 Task: Create a section Infrastructure Monitoring Sprint and in the section, add a milestone Access Management Process Improvement in the project BlueChip
Action: Mouse moved to (277, 415)
Screenshot: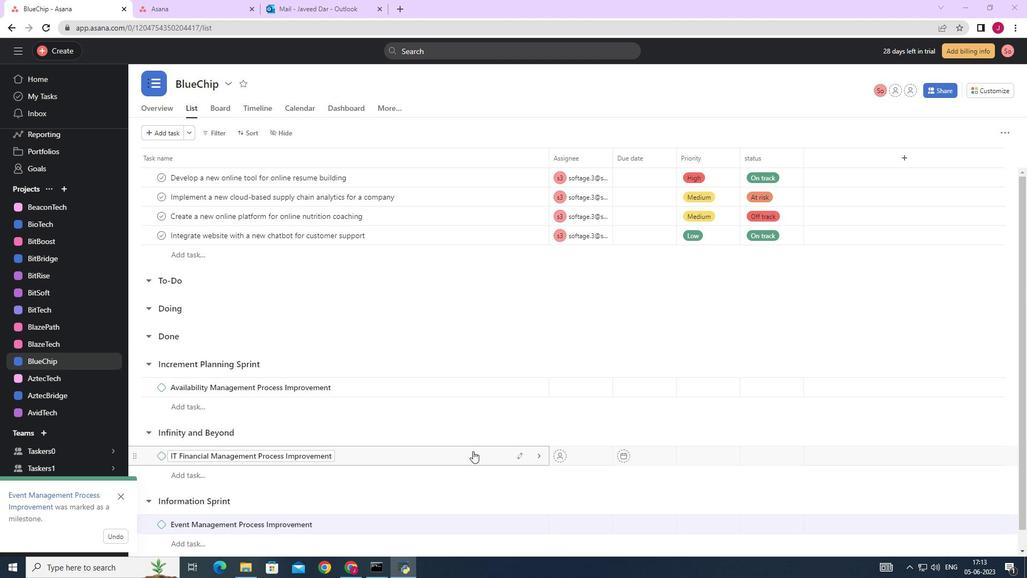 
Action: Mouse scrolled (283, 413) with delta (0, 0)
Screenshot: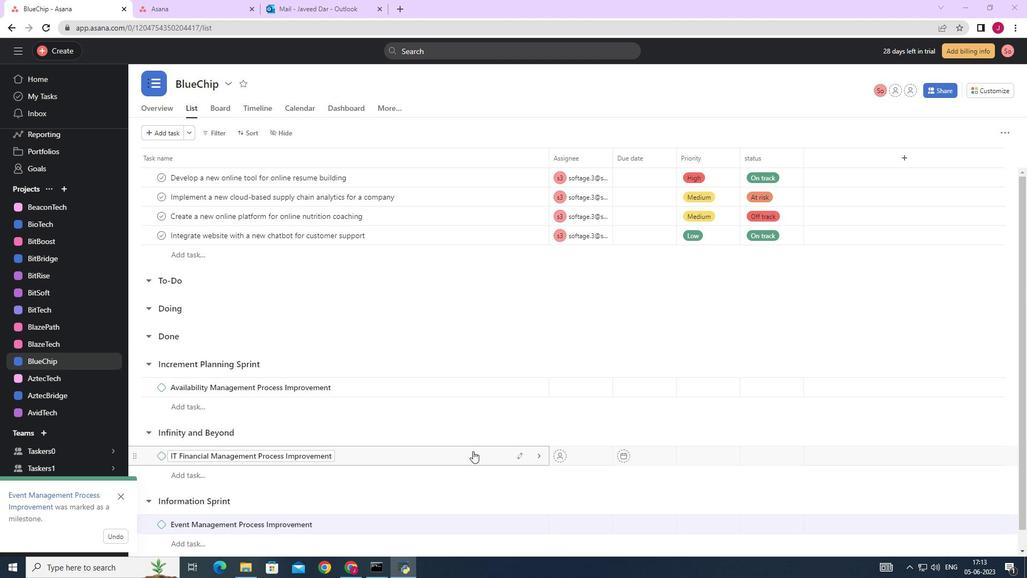 
Action: Mouse moved to (274, 416)
Screenshot: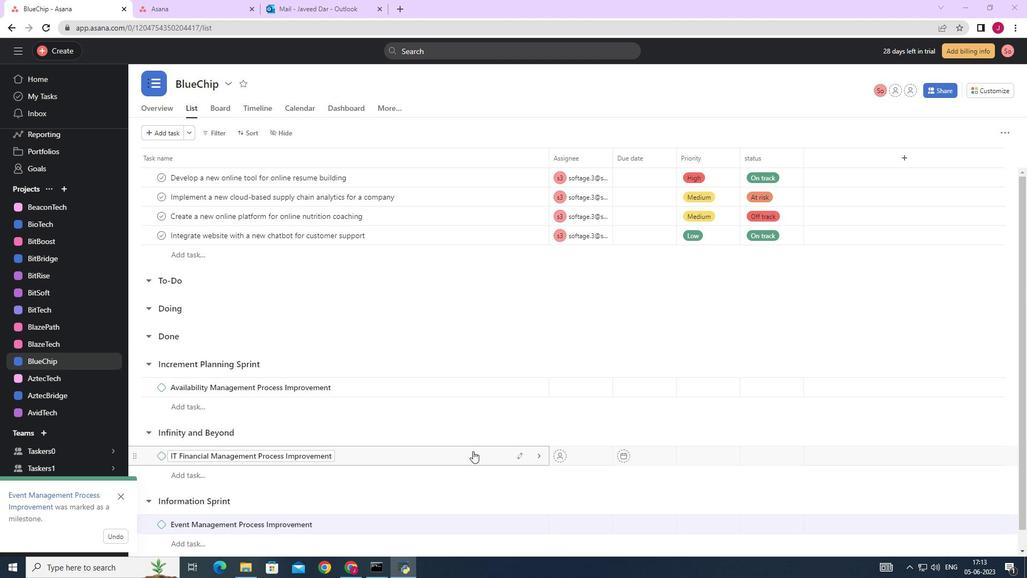 
Action: Mouse scrolled (283, 413) with delta (0, 0)
Screenshot: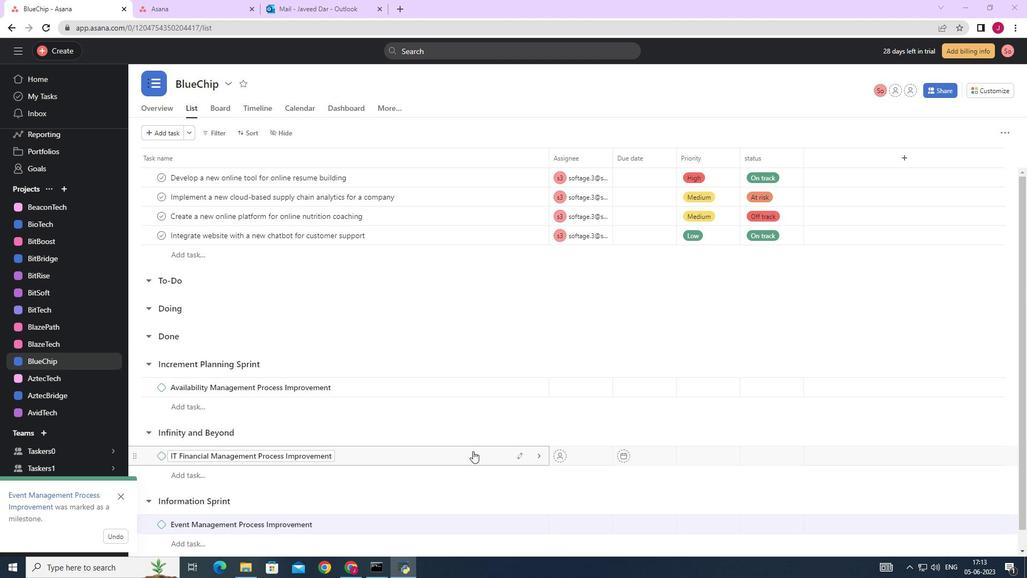
Action: Mouse moved to (249, 422)
Screenshot: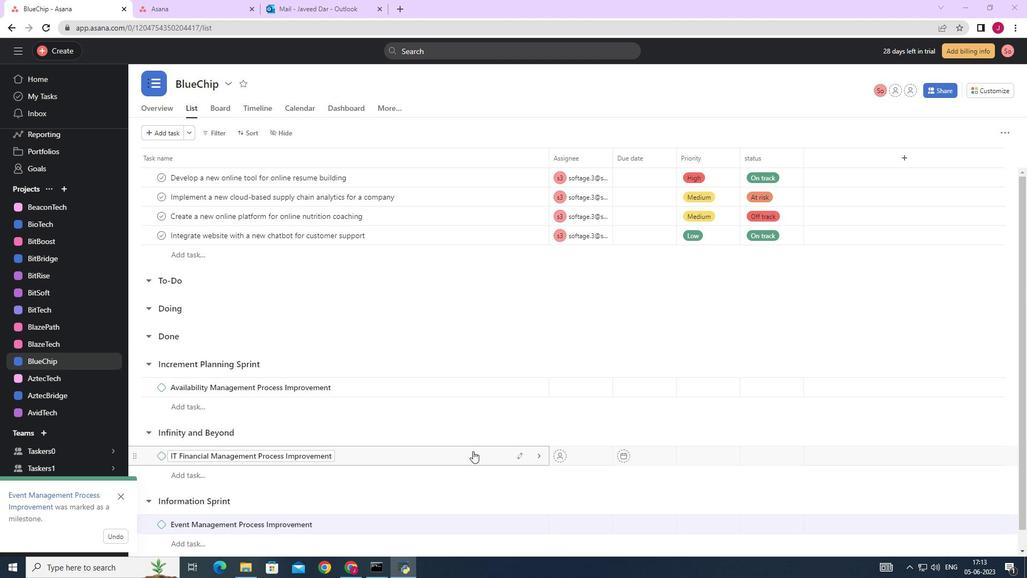 
Action: Mouse scrolled (283, 413) with delta (0, 0)
Screenshot: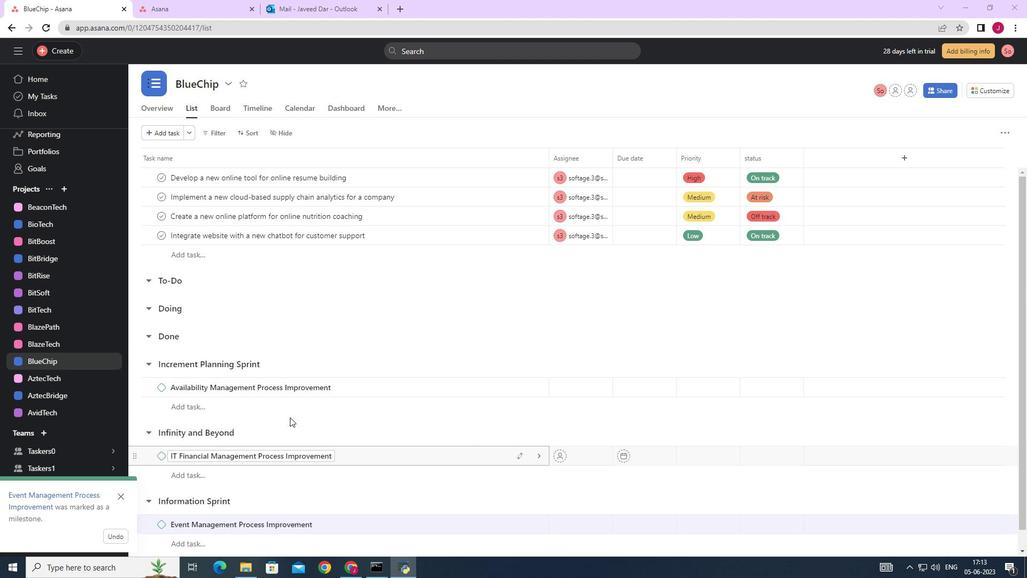 
Action: Mouse moved to (217, 426)
Screenshot: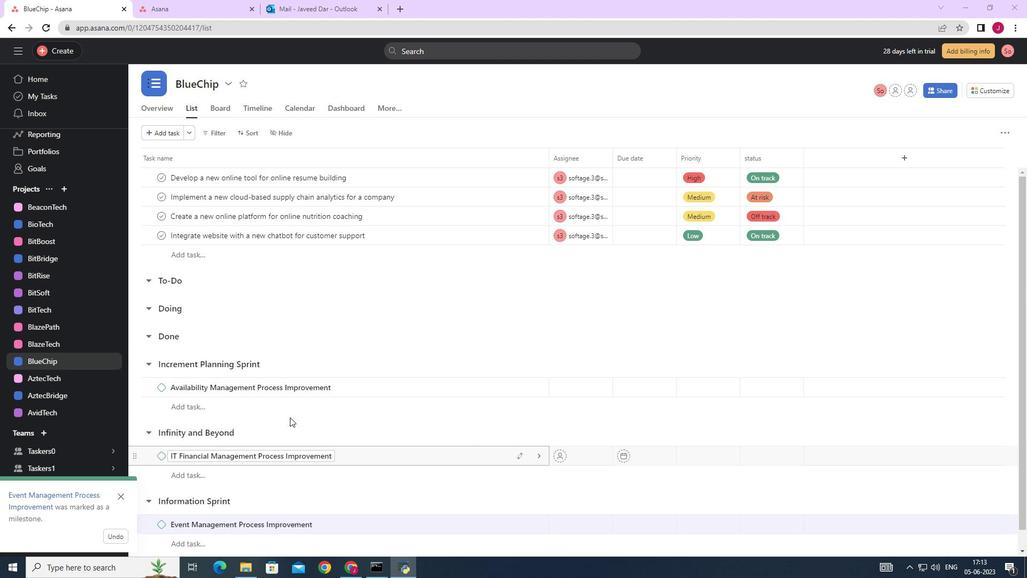 
Action: Mouse scrolled (283, 413) with delta (0, 0)
Screenshot: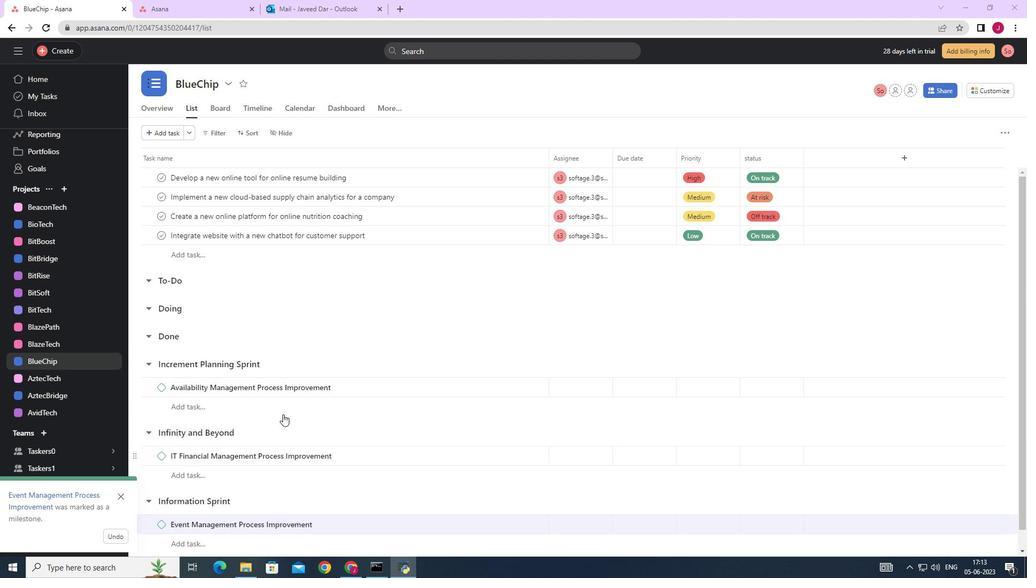 
Action: Mouse moved to (176, 430)
Screenshot: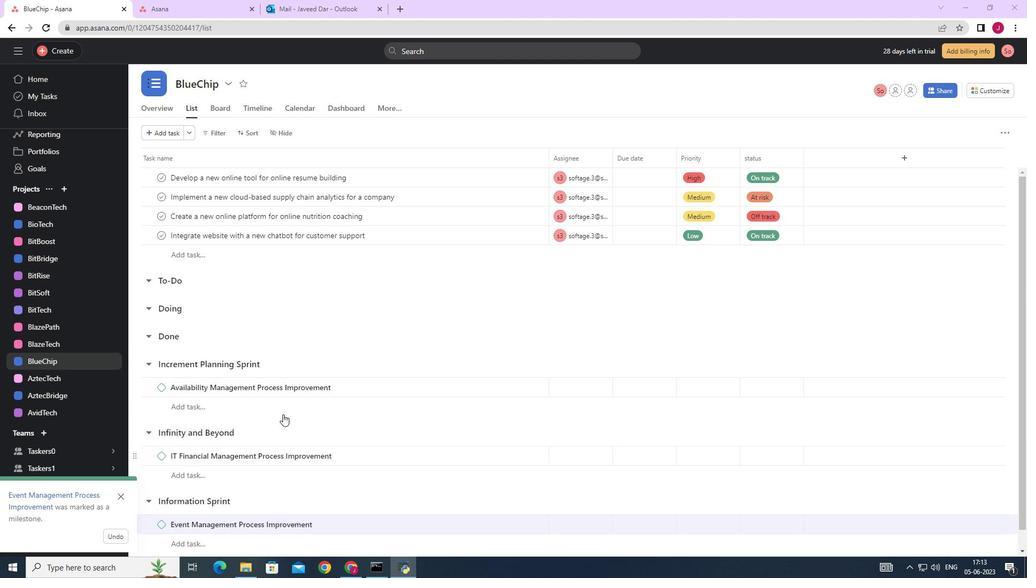 
Action: Mouse scrolled (283, 413) with delta (0, 0)
Screenshot: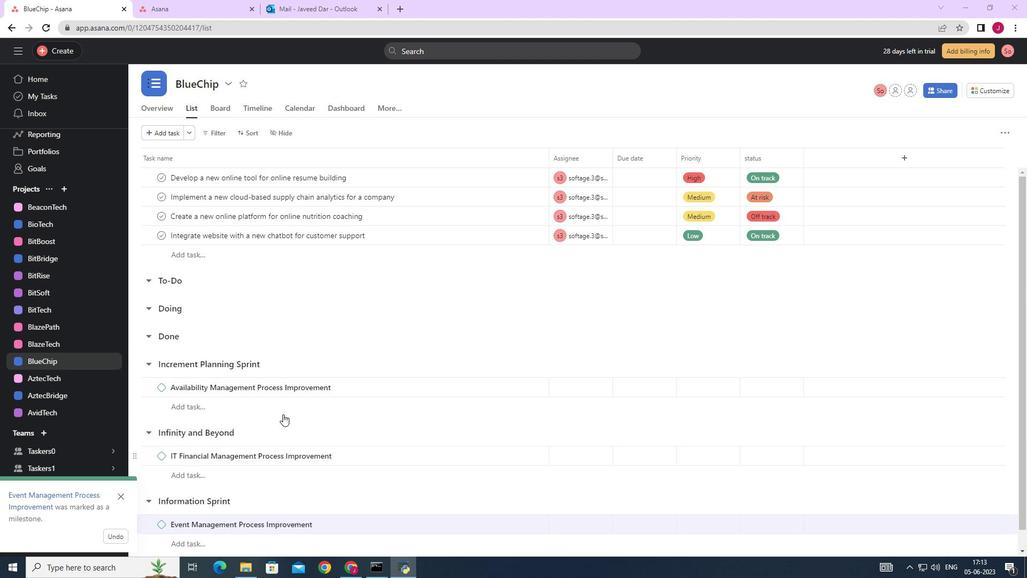 
Action: Mouse moved to (148, 430)
Screenshot: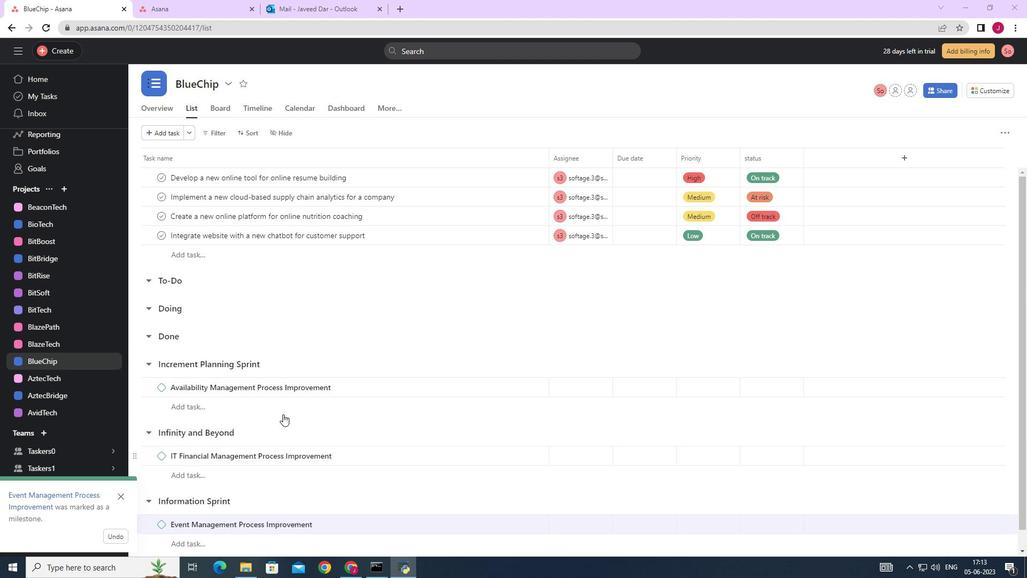 
Action: Mouse scrolled (283, 413) with delta (0, 0)
Screenshot: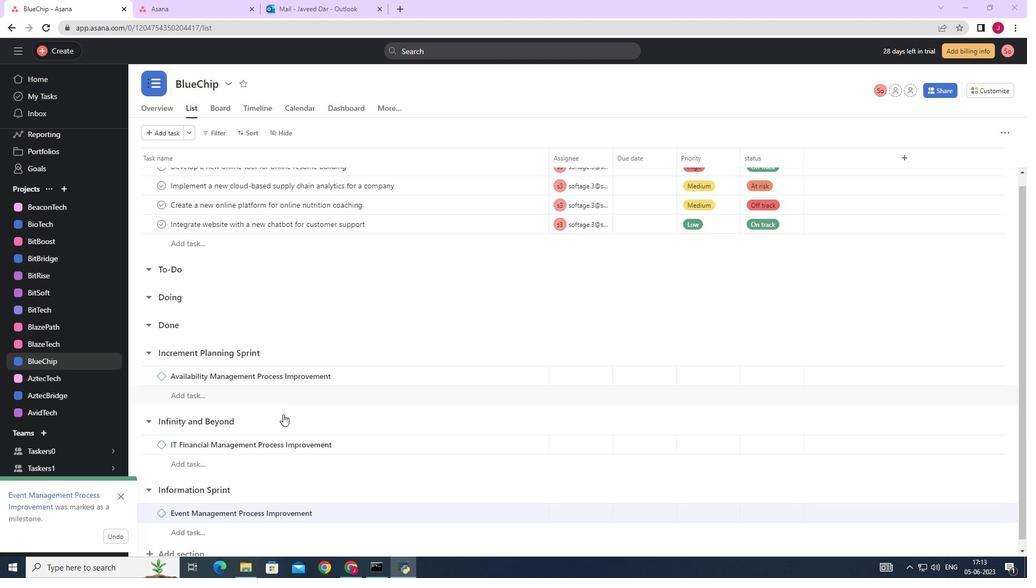 
Action: Mouse moved to (124, 495)
Screenshot: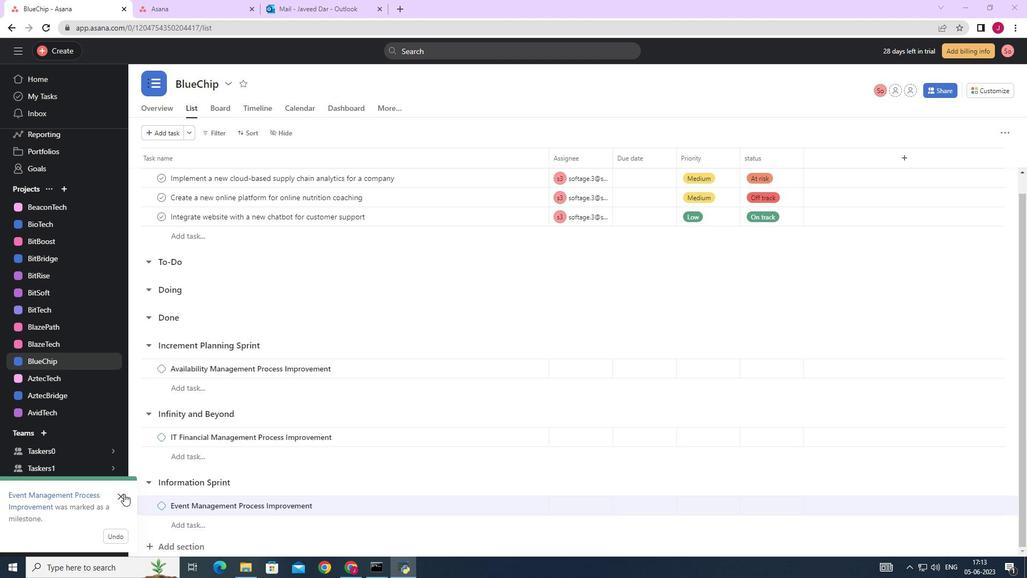 
Action: Mouse pressed left at (124, 495)
Screenshot: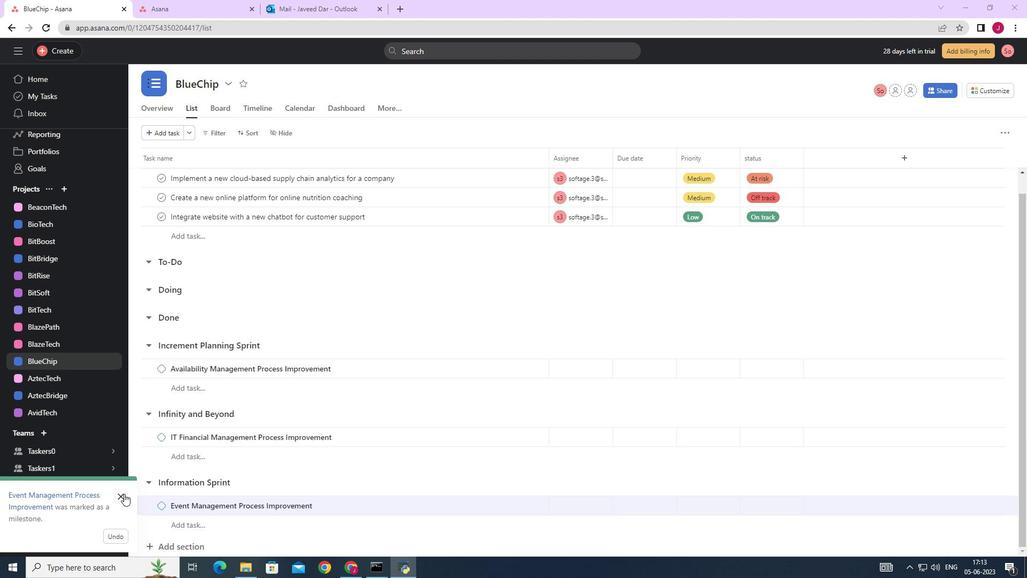 
Action: Mouse moved to (260, 458)
Screenshot: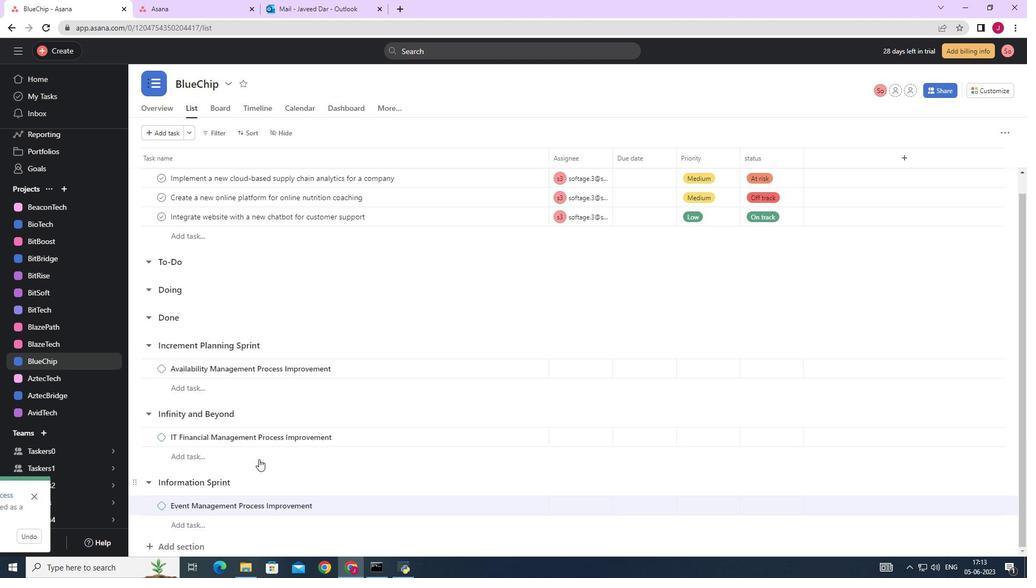 
Action: Mouse scrolled (260, 458) with delta (0, 0)
Screenshot: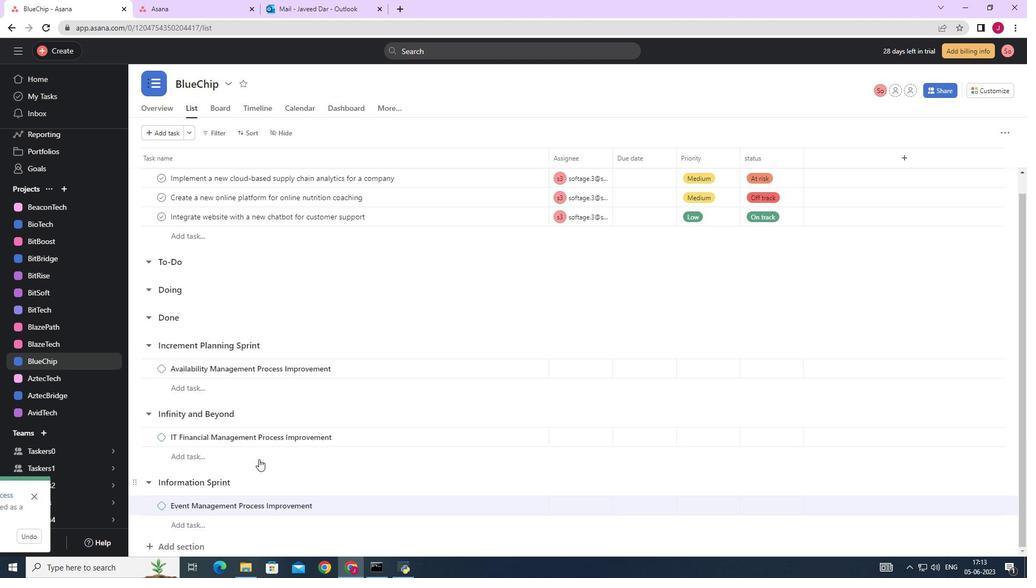 
Action: Mouse scrolled (260, 458) with delta (0, 0)
Screenshot: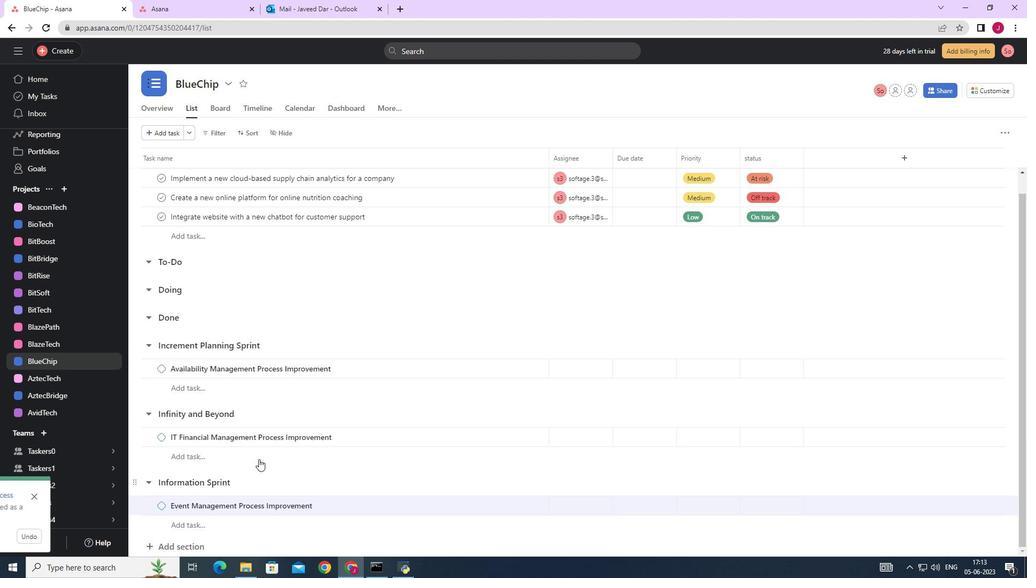 
Action: Mouse scrolled (260, 458) with delta (0, 0)
Screenshot: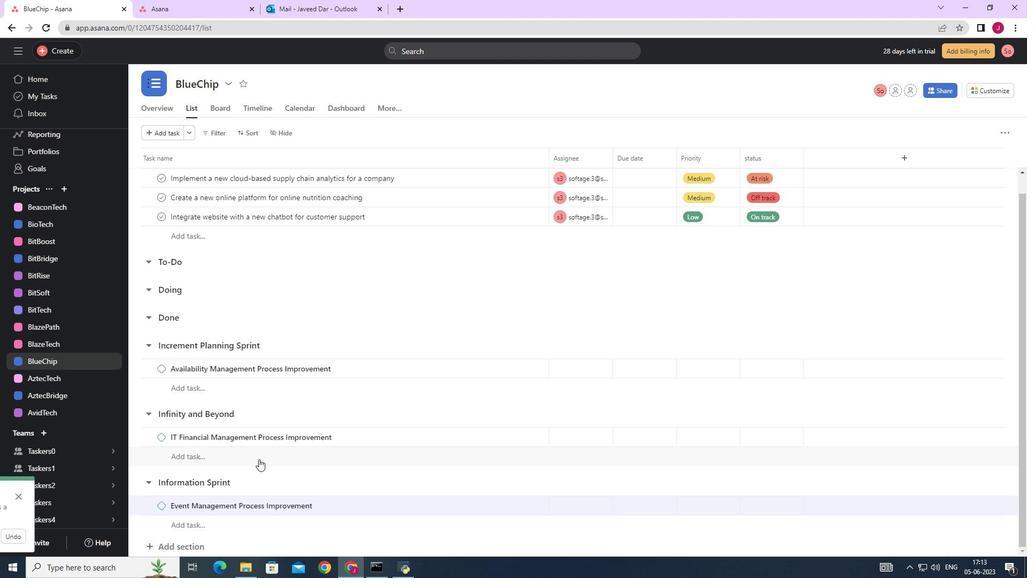 
Action: Mouse scrolled (260, 458) with delta (0, 0)
Screenshot: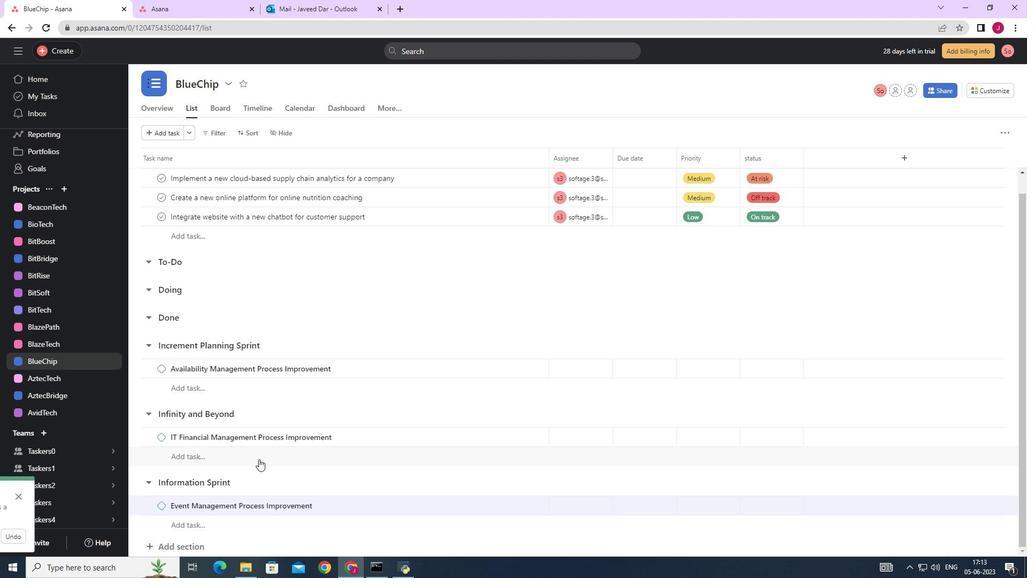 
Action: Mouse scrolled (260, 458) with delta (0, 0)
Screenshot: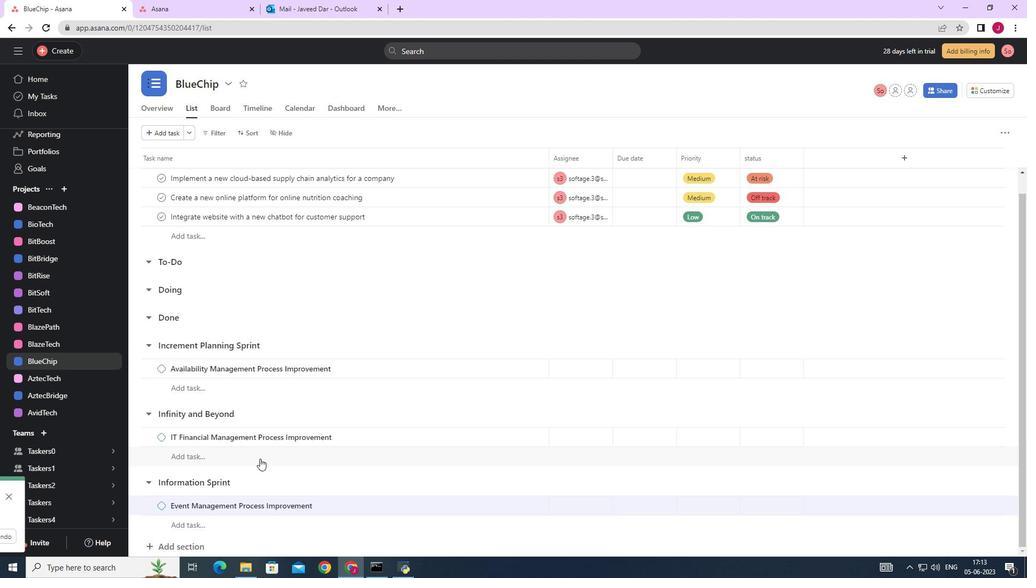 
Action: Mouse scrolled (260, 458) with delta (0, 0)
Screenshot: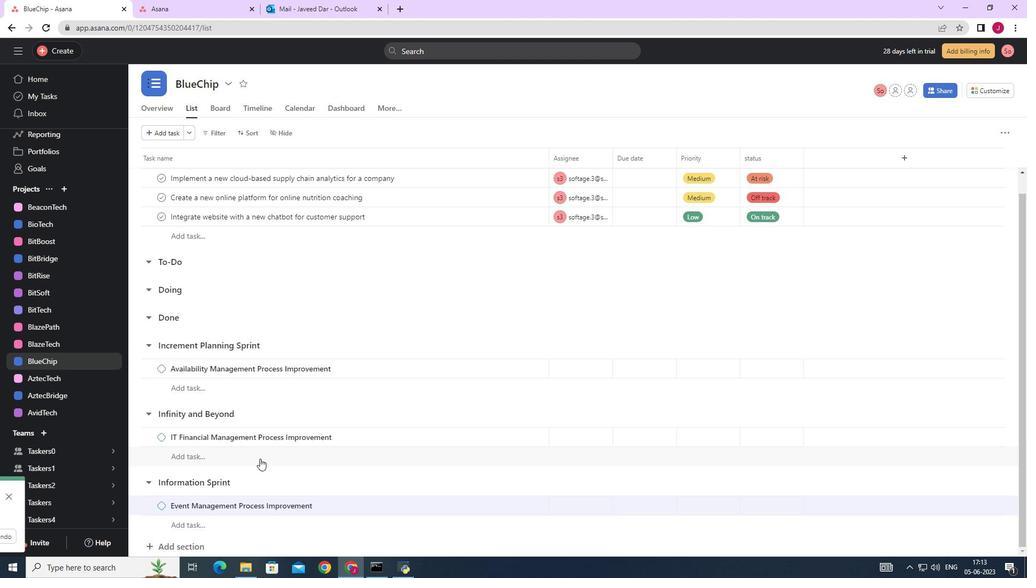 
Action: Mouse moved to (262, 455)
Screenshot: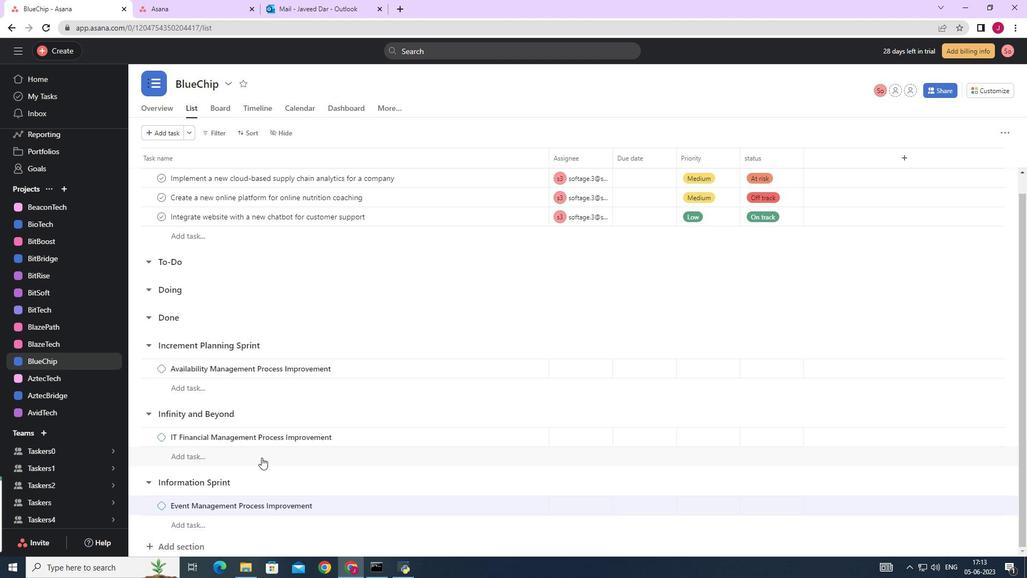 
Action: Mouse scrolled (262, 455) with delta (0, 0)
Screenshot: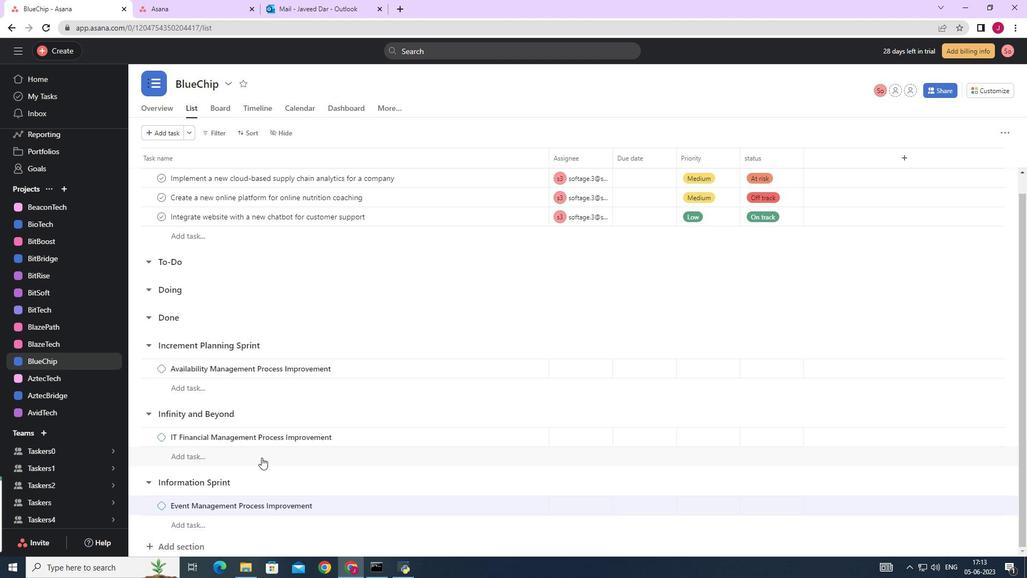 
Action: Mouse scrolled (262, 455) with delta (0, 0)
Screenshot: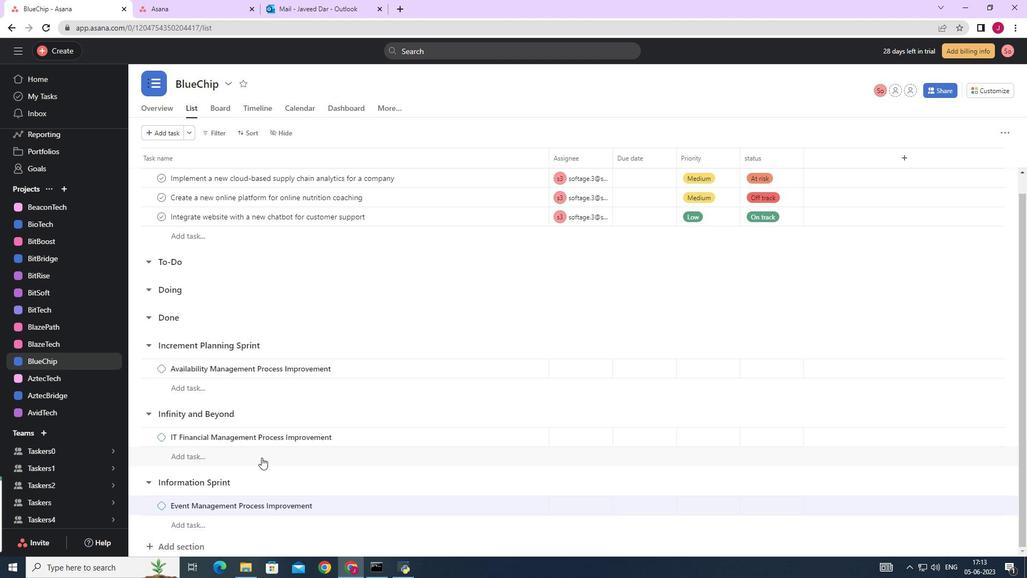 
Action: Mouse scrolled (262, 455) with delta (0, 0)
Screenshot: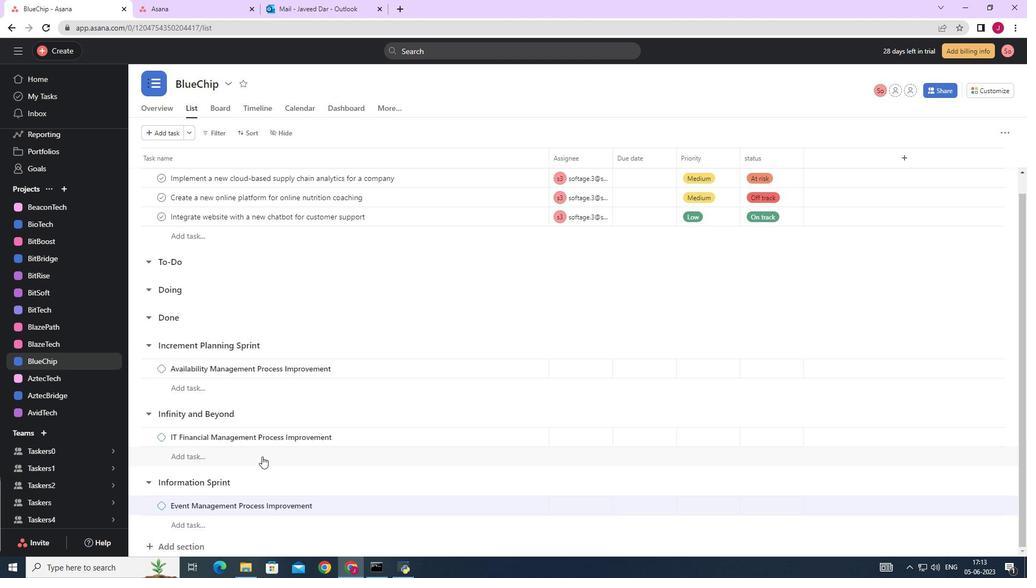 
Action: Mouse scrolled (262, 455) with delta (0, 0)
Screenshot: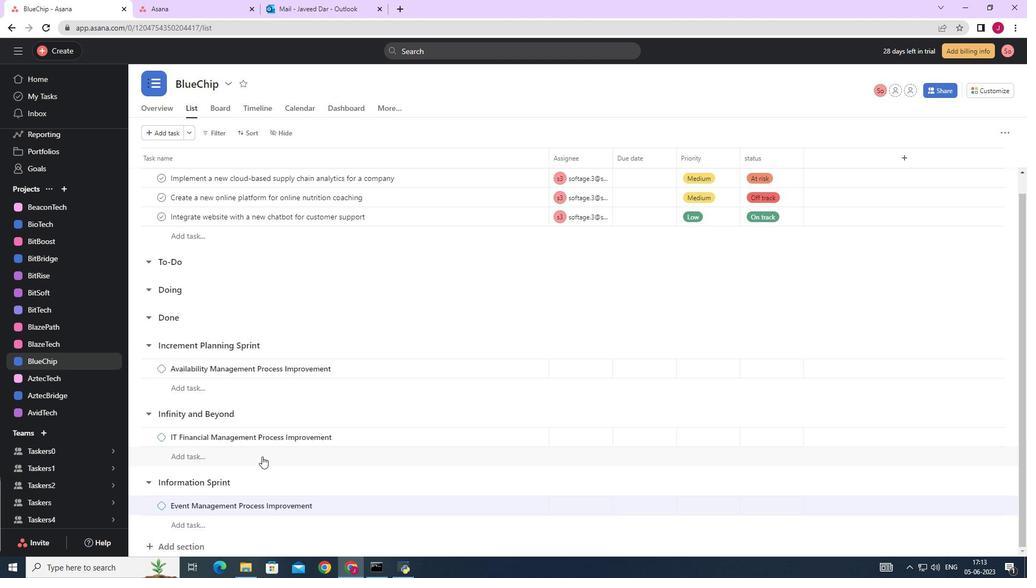 
Action: Mouse moved to (192, 543)
Screenshot: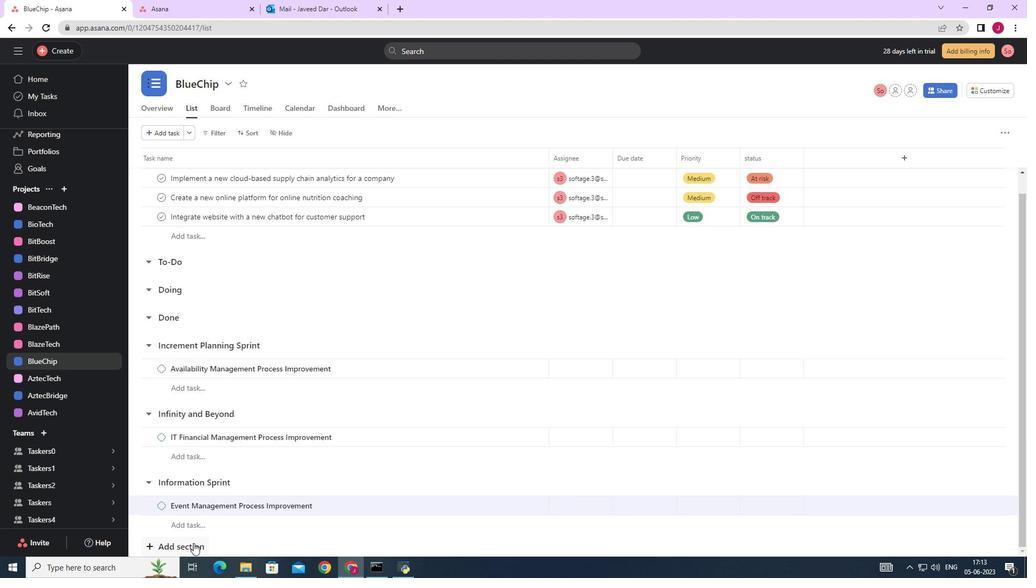 
Action: Mouse pressed left at (192, 543)
Screenshot: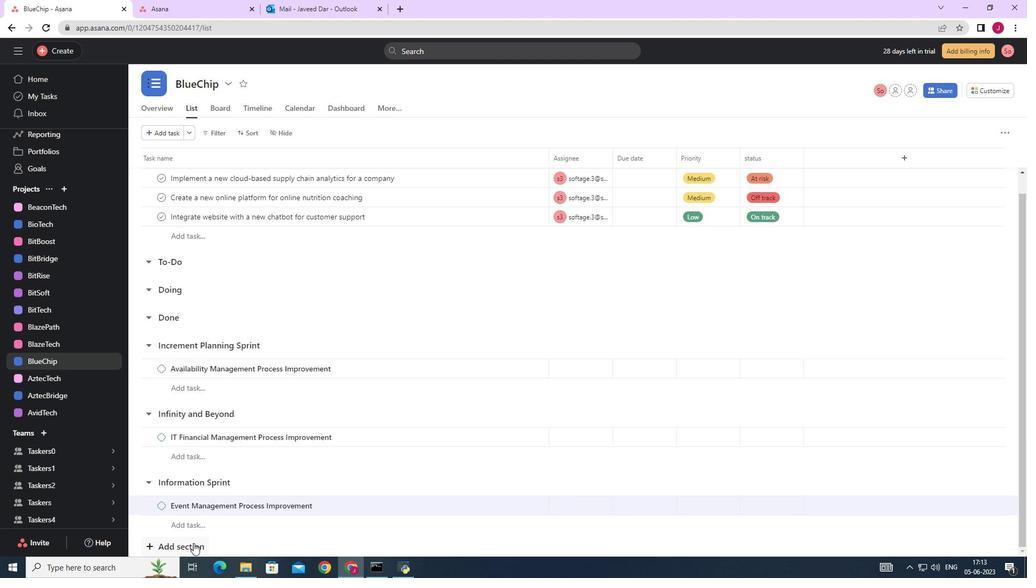 
Action: Mouse scrolled (192, 543) with delta (0, 0)
Screenshot: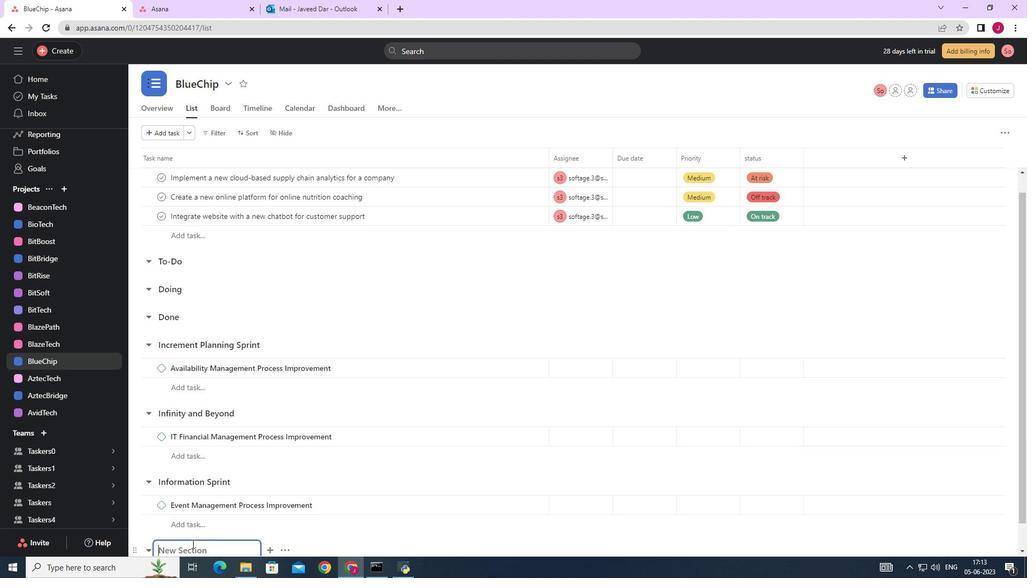
Action: Mouse scrolled (192, 543) with delta (0, 0)
Screenshot: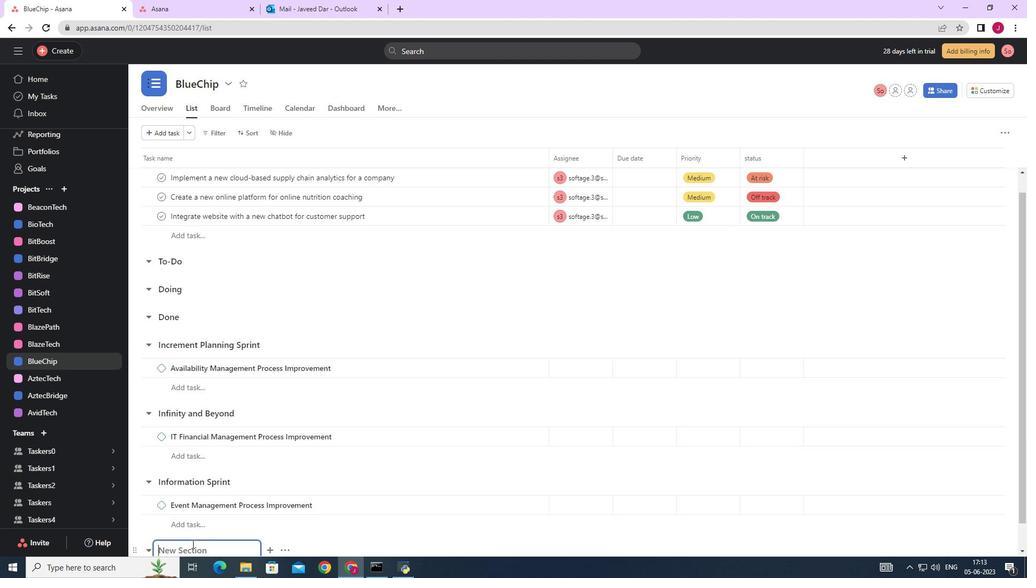 
Action: Mouse scrolled (192, 543) with delta (0, 0)
Screenshot: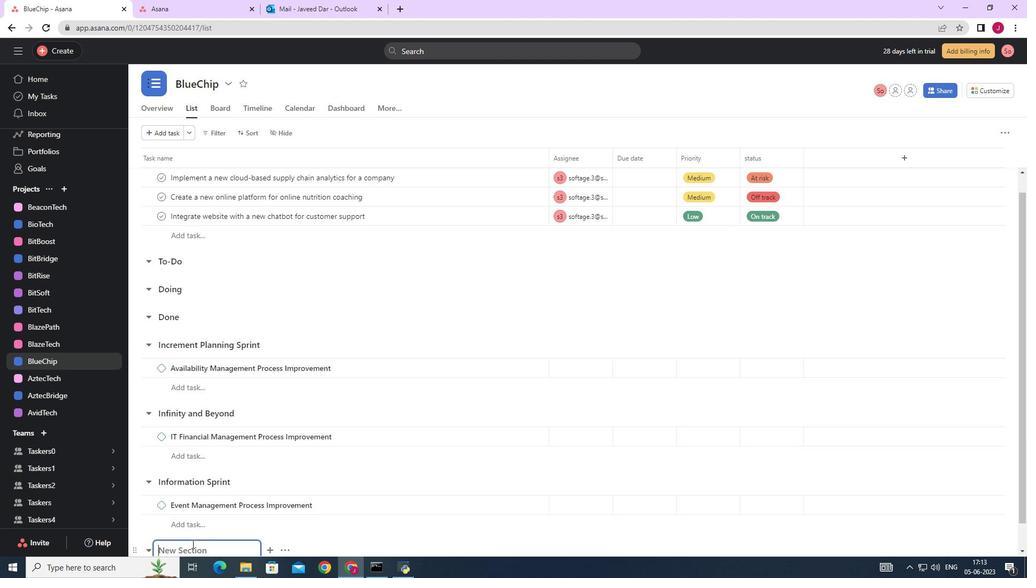 
Action: Mouse scrolled (192, 543) with delta (0, 0)
Screenshot: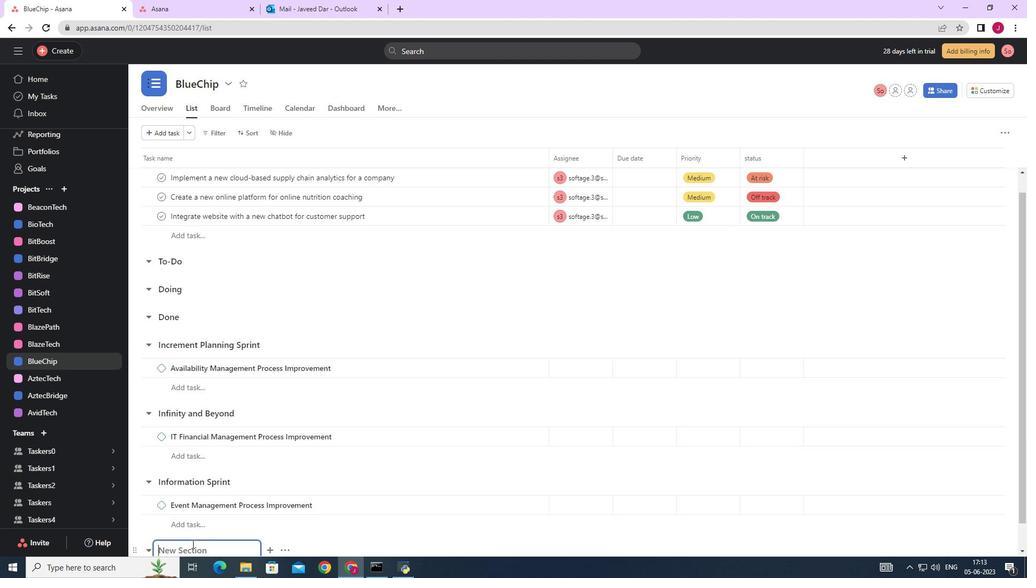 
Action: Mouse scrolled (192, 543) with delta (0, 0)
Screenshot: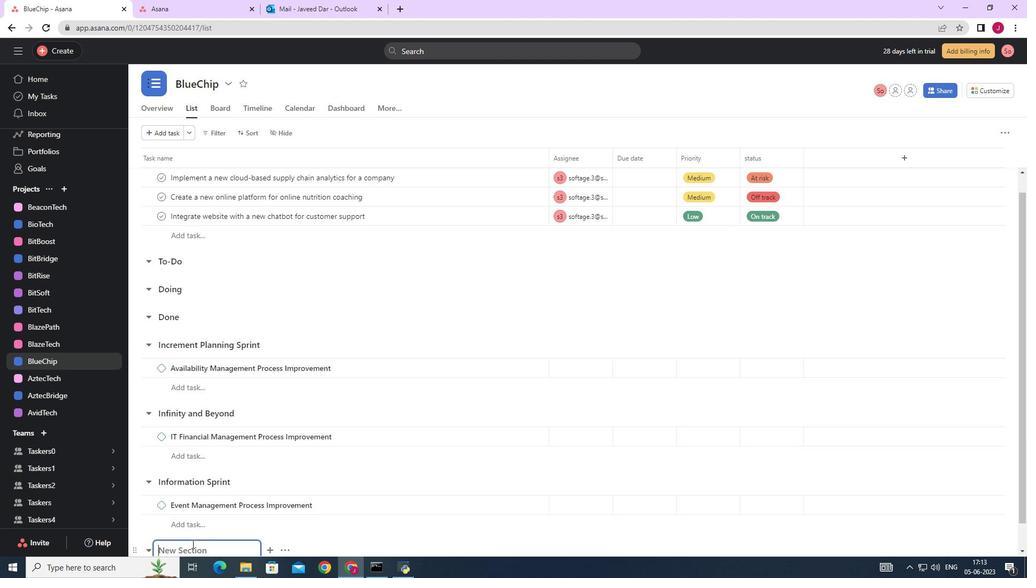 
Action: Mouse scrolled (192, 543) with delta (0, 0)
Screenshot: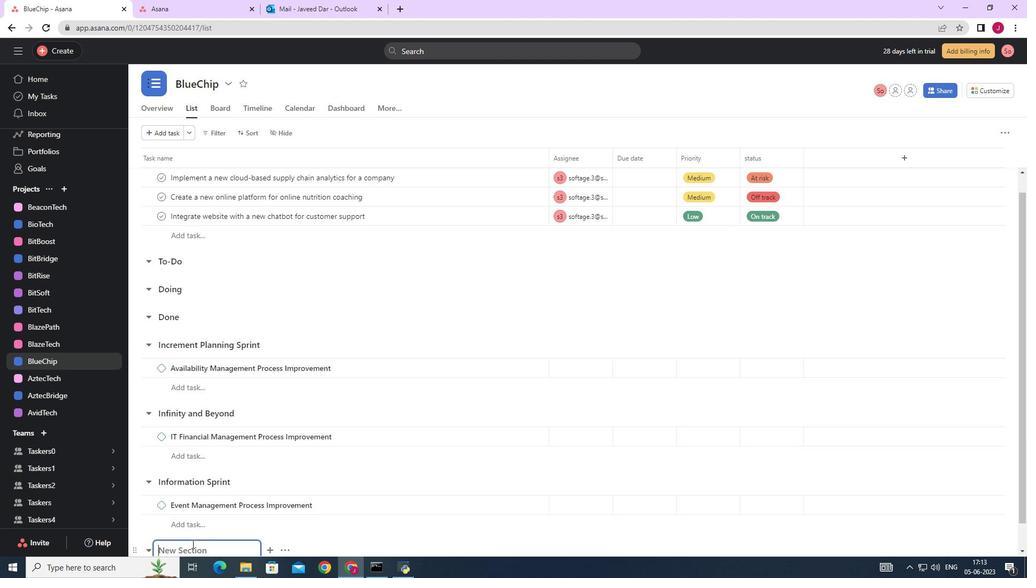 
Action: Mouse moved to (201, 519)
Screenshot: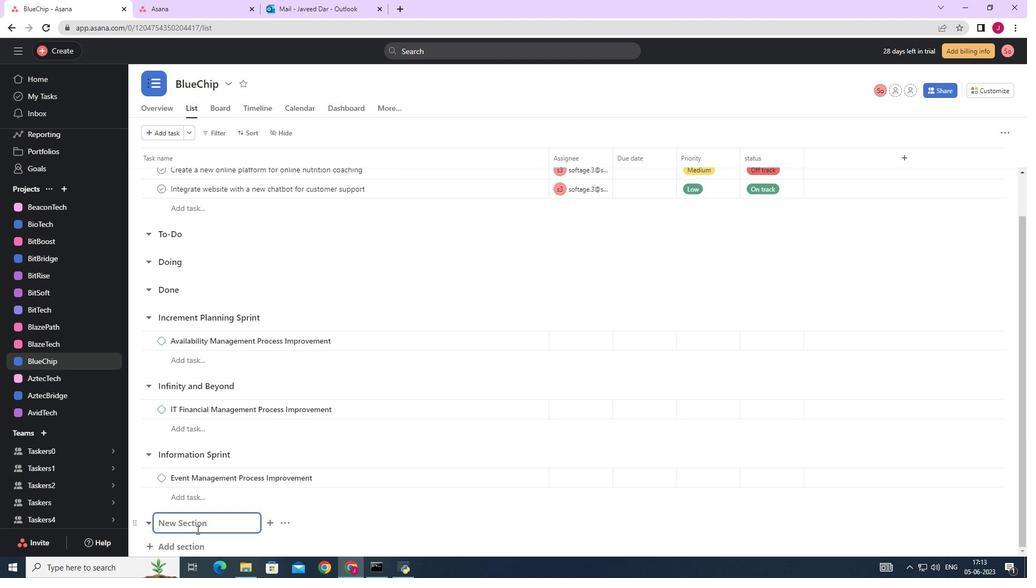 
Action: Mouse pressed left at (201, 519)
Screenshot: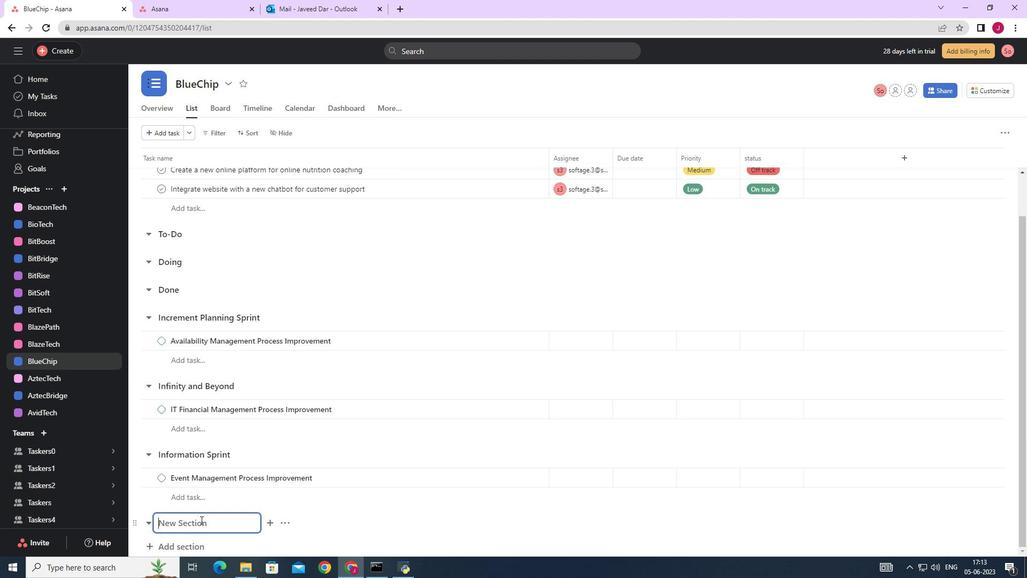 
Action: Key pressed <Key.caps_lock>I<Key.caps_lock>nfrastructure<Key.space><Key.caps_lock>M<Key.caps_lock>onitoring<Key.space><Key.caps_lock>S<Key.caps_lock>print<Key.enter><Key.caps_lock>A<Key.caps_lock>css<Key.backspace><Key.backspace>cess<Key.space><Key.caps_lock>M<Key.caps_lock>anagement<Key.space><Key.caps_lock>P<Key.caps_lock>rocess<Key.space><Key.caps_lock>I<Key.caps_lock>mprovement<Key.space>
Screenshot: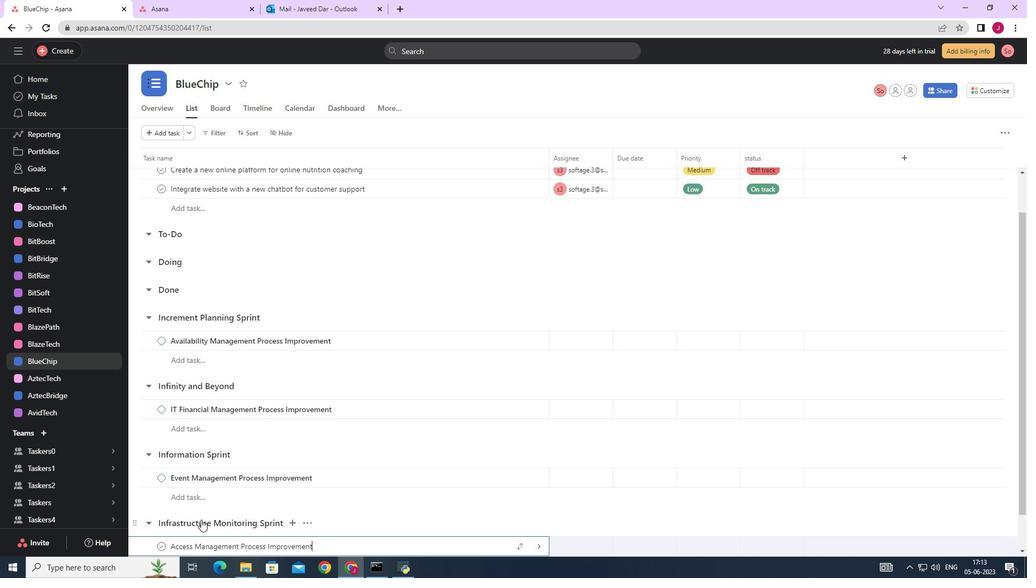 
Action: Mouse moved to (542, 543)
Screenshot: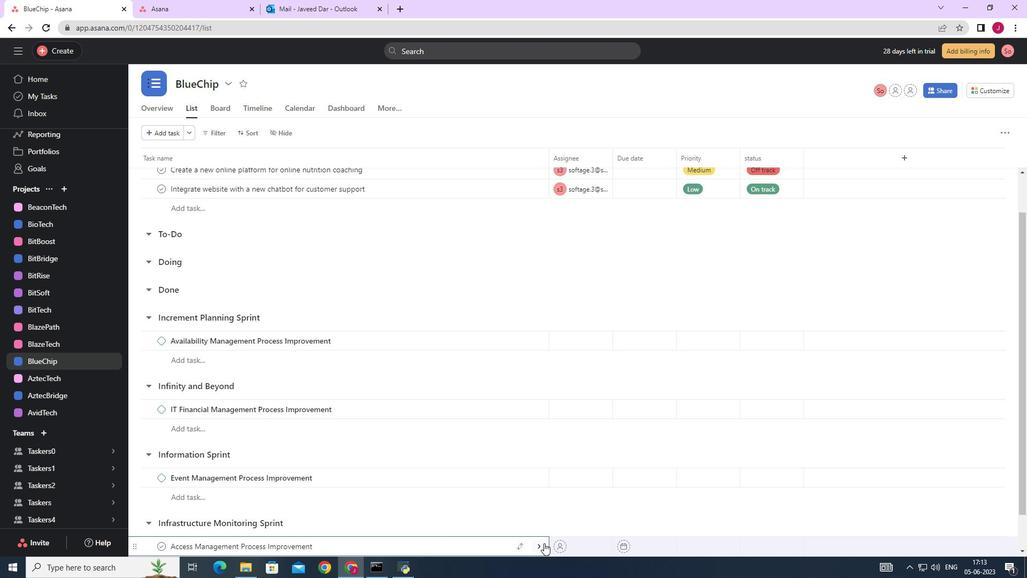 
Action: Mouse pressed left at (542, 543)
Screenshot: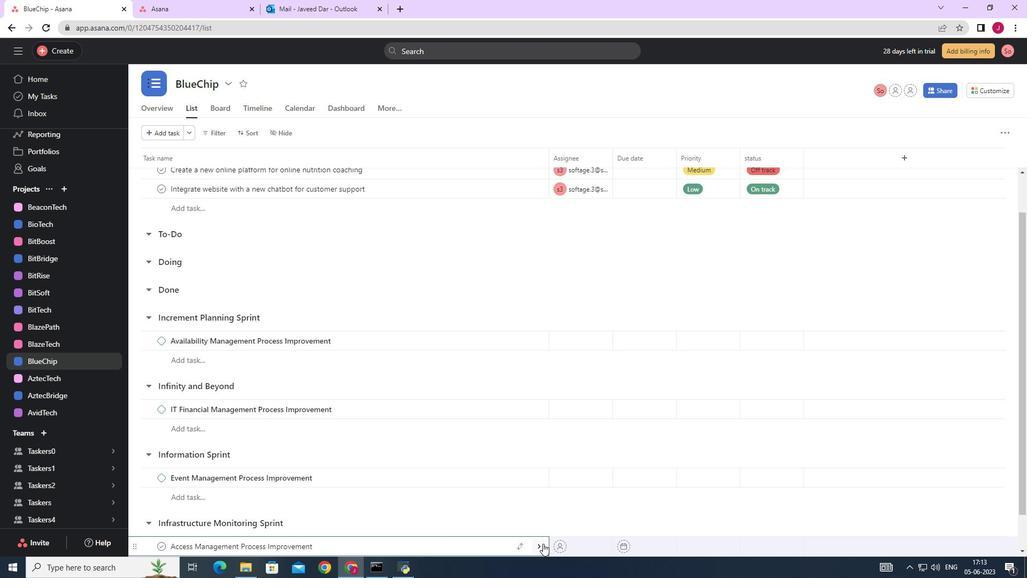 
Action: Mouse moved to (991, 132)
Screenshot: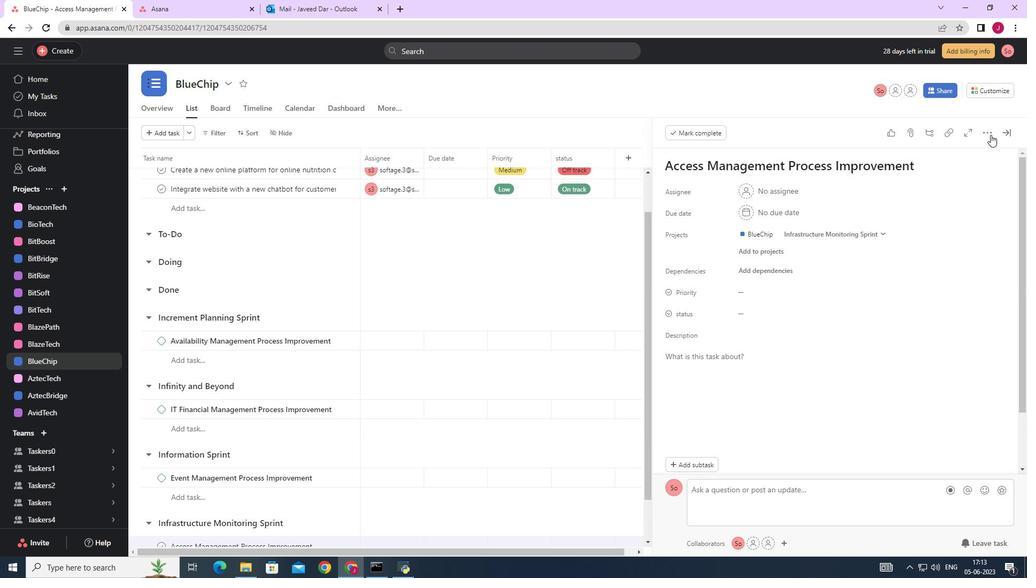 
Action: Mouse pressed left at (991, 132)
Screenshot: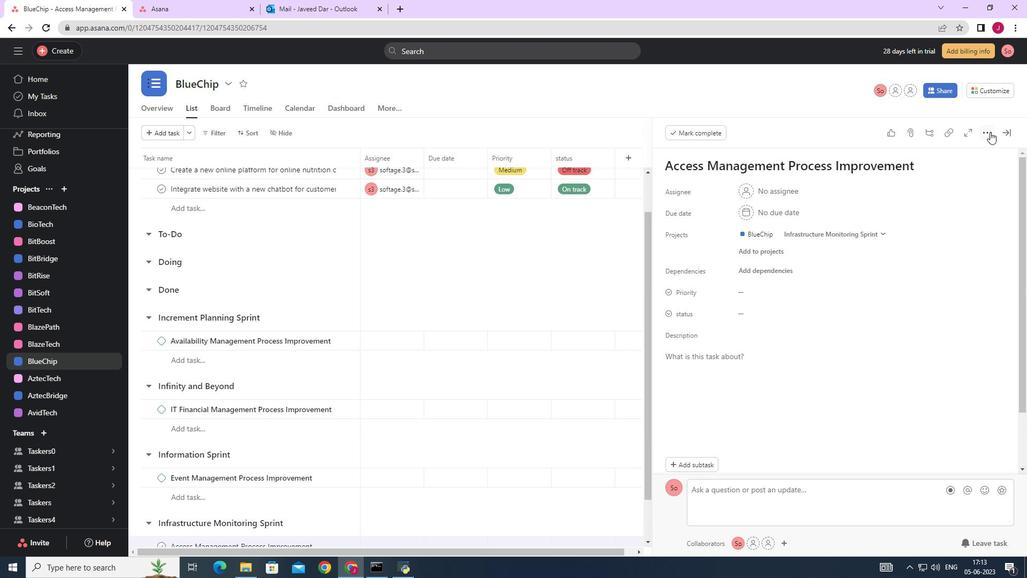 
Action: Mouse moved to (898, 171)
Screenshot: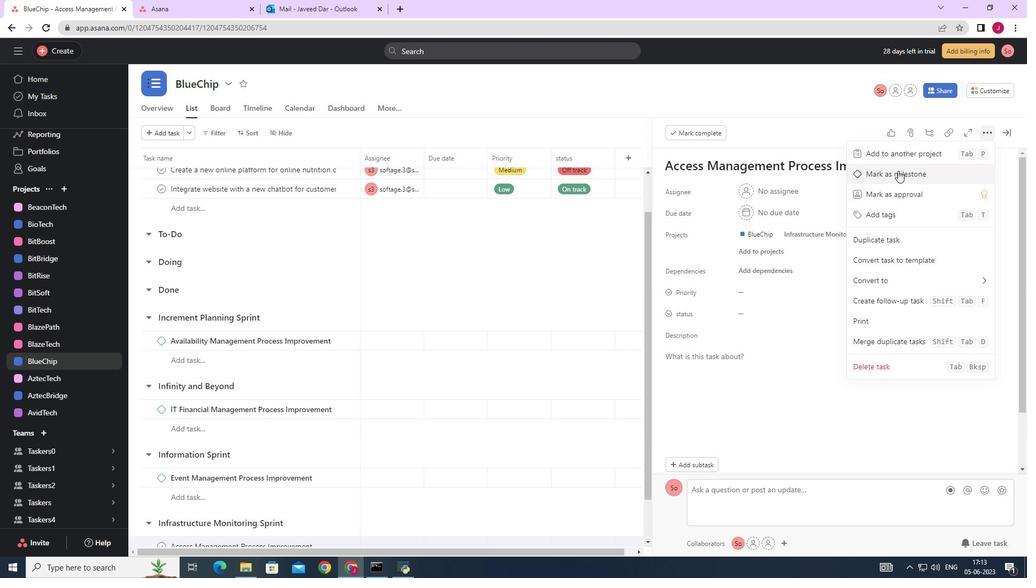 
Action: Mouse pressed left at (898, 171)
Screenshot: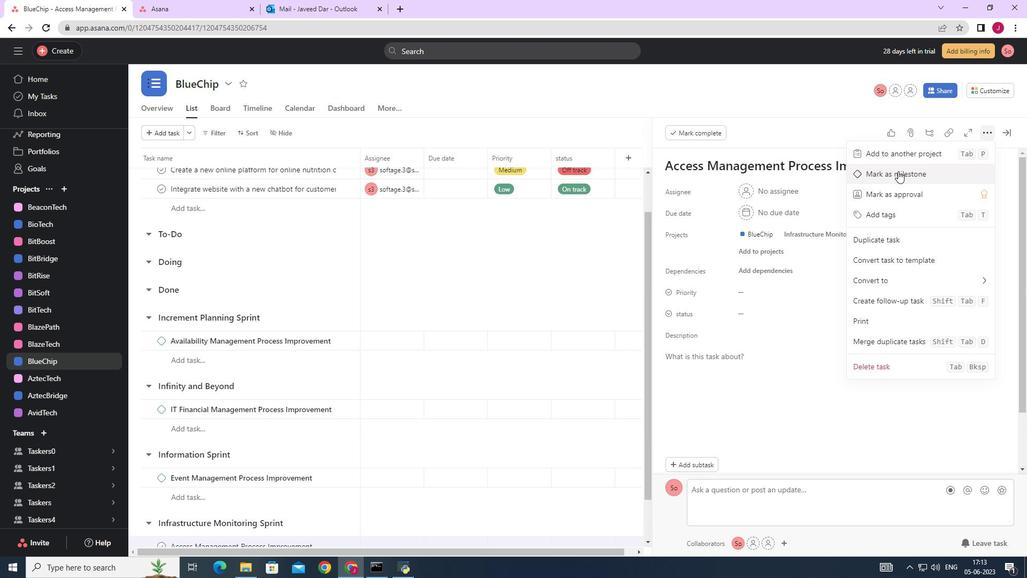 
Action: Mouse moved to (1007, 134)
Screenshot: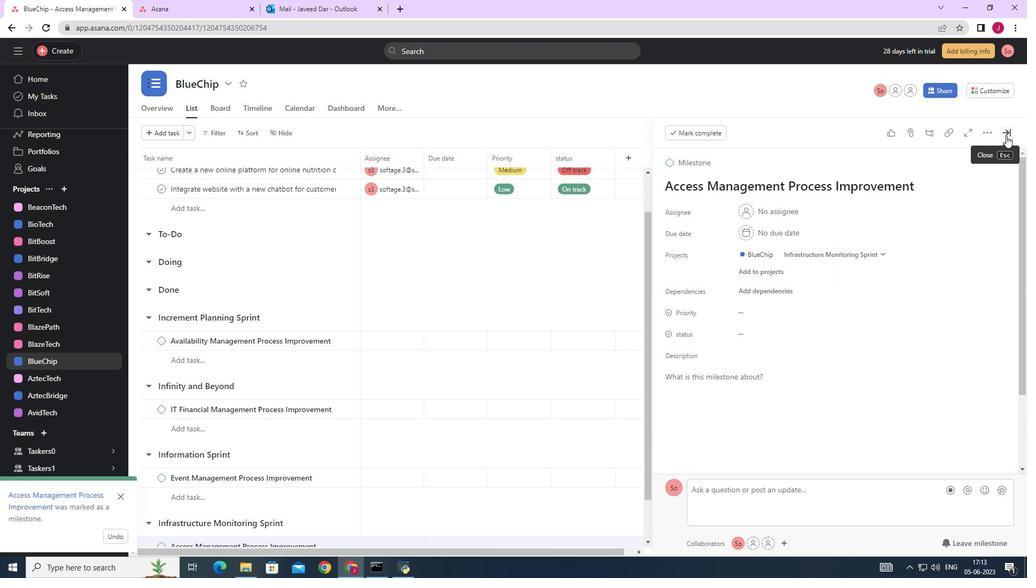 
Action: Mouse pressed left at (1007, 134)
Screenshot: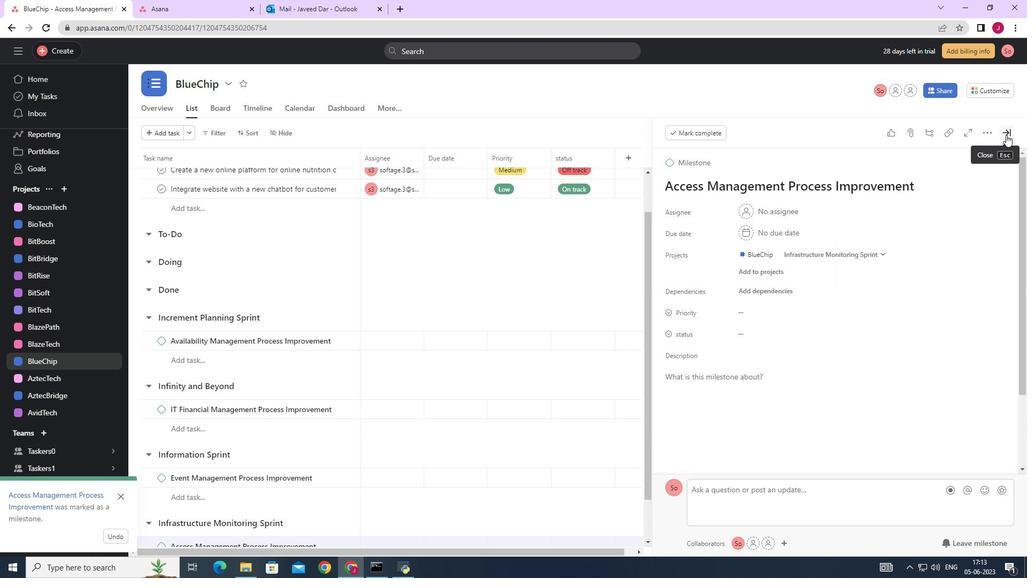 
